 Task: Change polyline line weight to 12PX.
Action: Mouse moved to (283, 263)
Screenshot: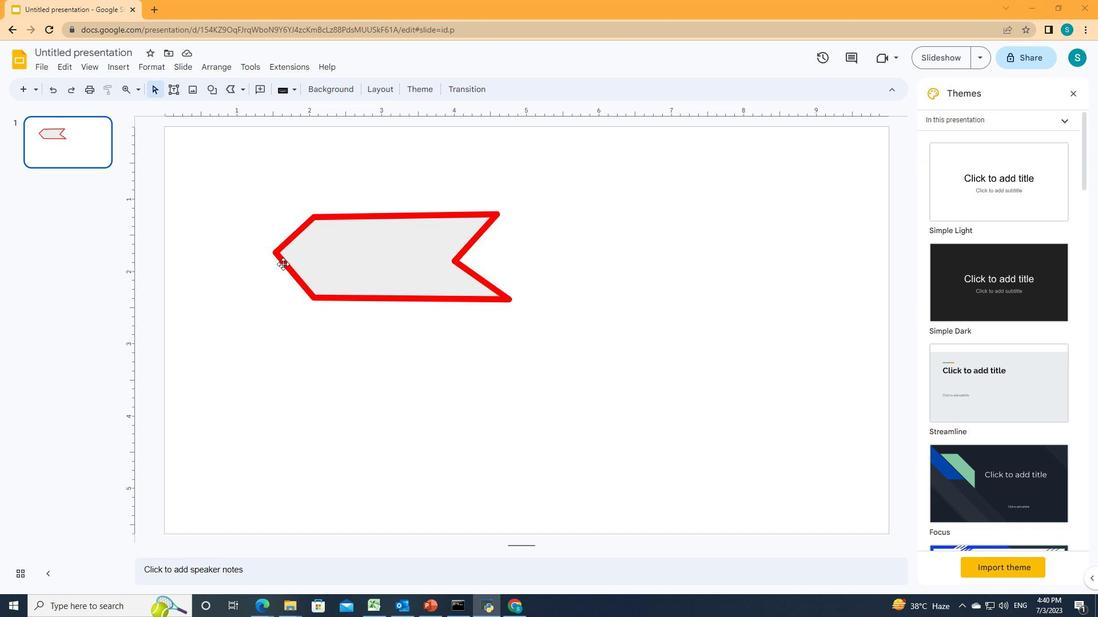 
Action: Mouse pressed left at (283, 263)
Screenshot: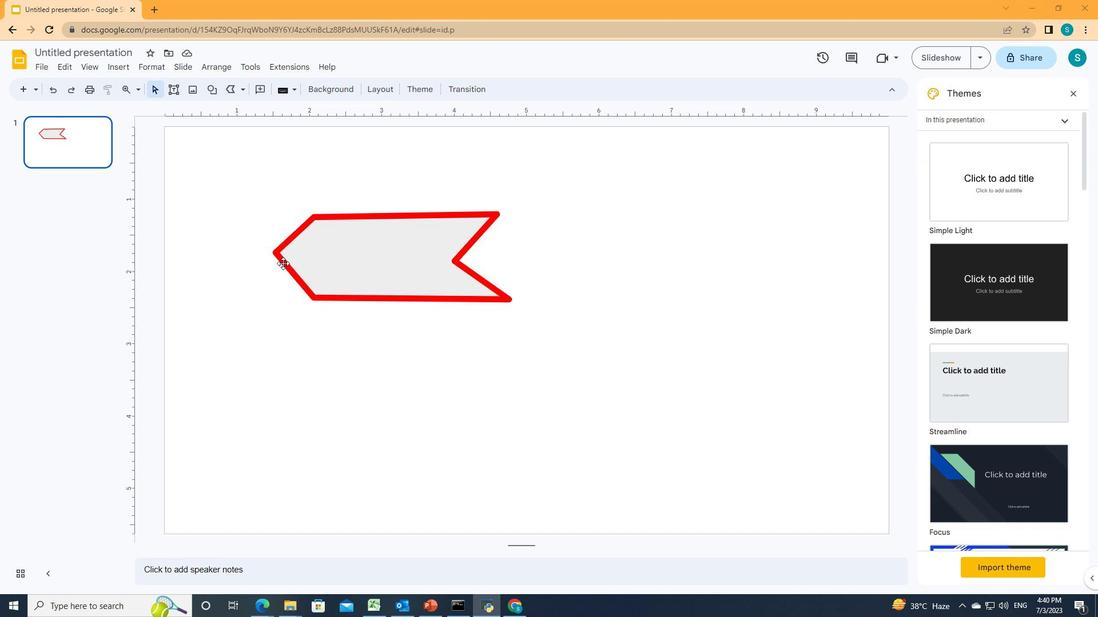 
Action: Mouse moved to (299, 87)
Screenshot: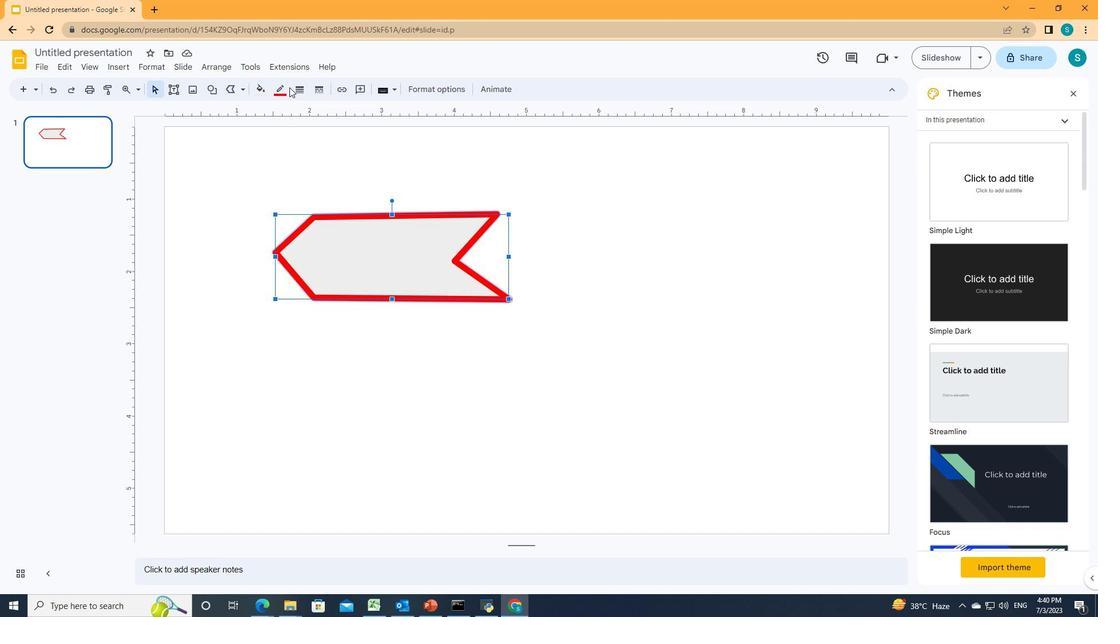 
Action: Mouse pressed left at (299, 87)
Screenshot: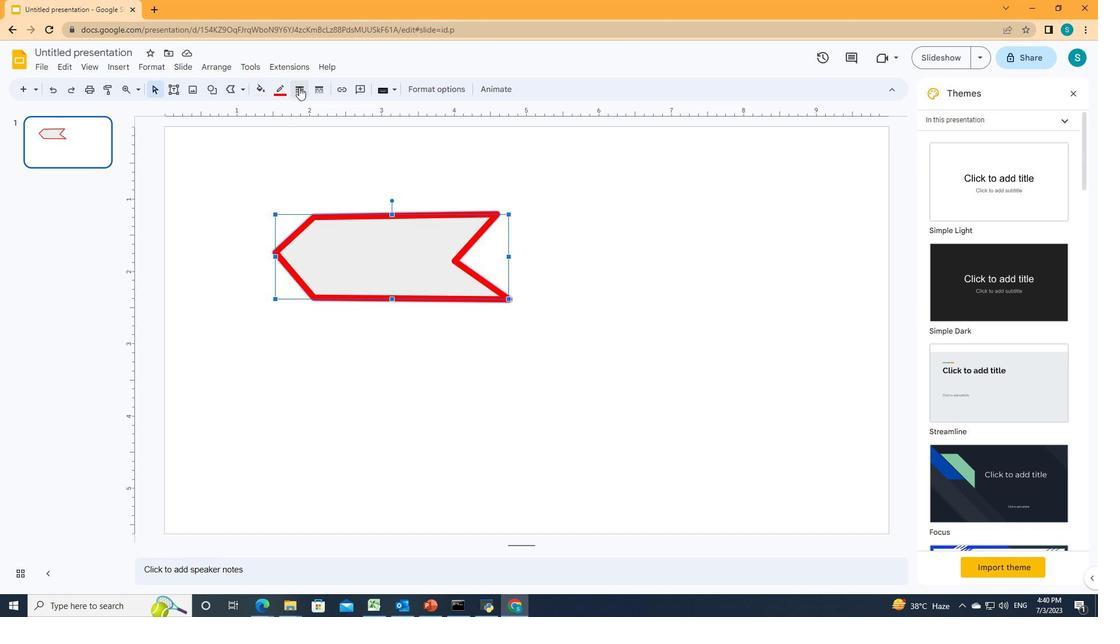 
Action: Mouse moved to (302, 196)
Screenshot: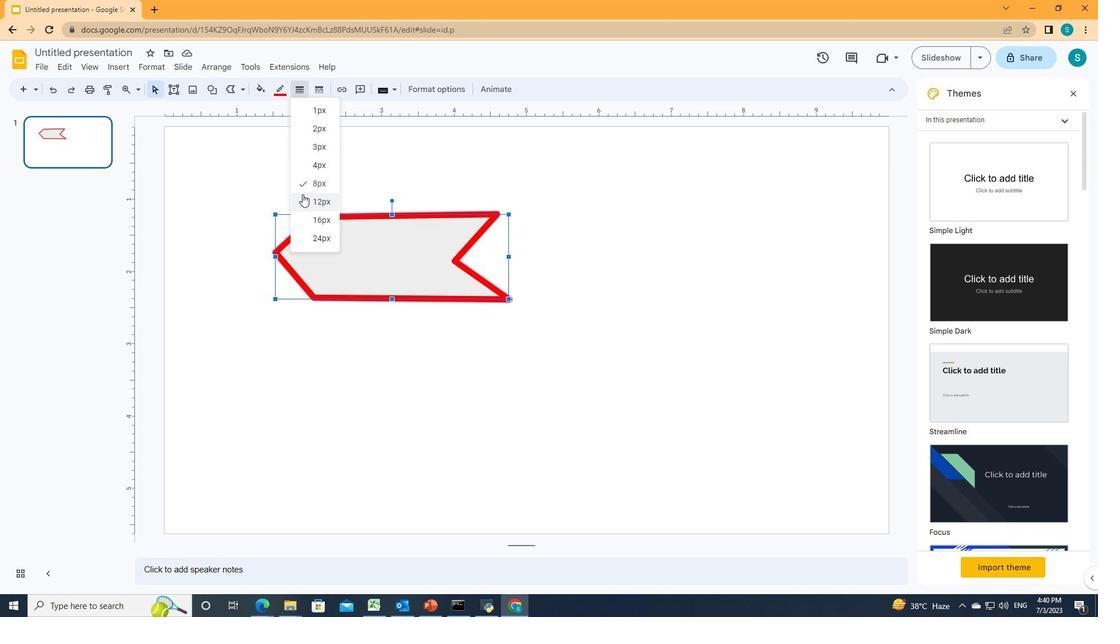 
Action: Mouse pressed left at (302, 196)
Screenshot: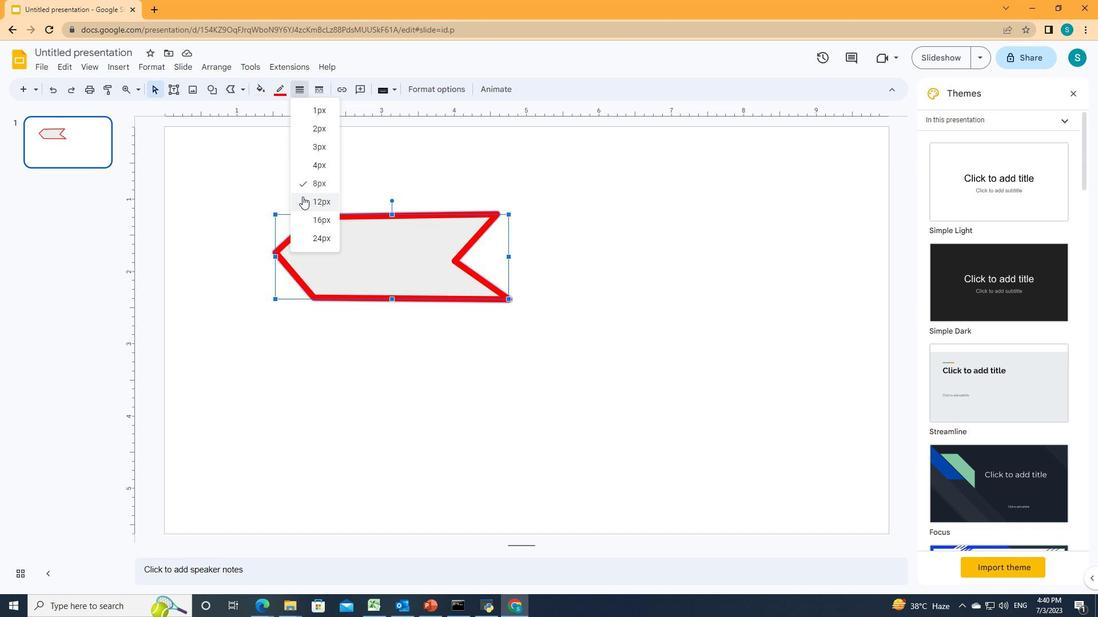 
